 Task: Create a due date automation trigger when advanced on, on the tuesday before a card is due add dates due this month at 11:00 AM.
Action: Mouse moved to (1032, 77)
Screenshot: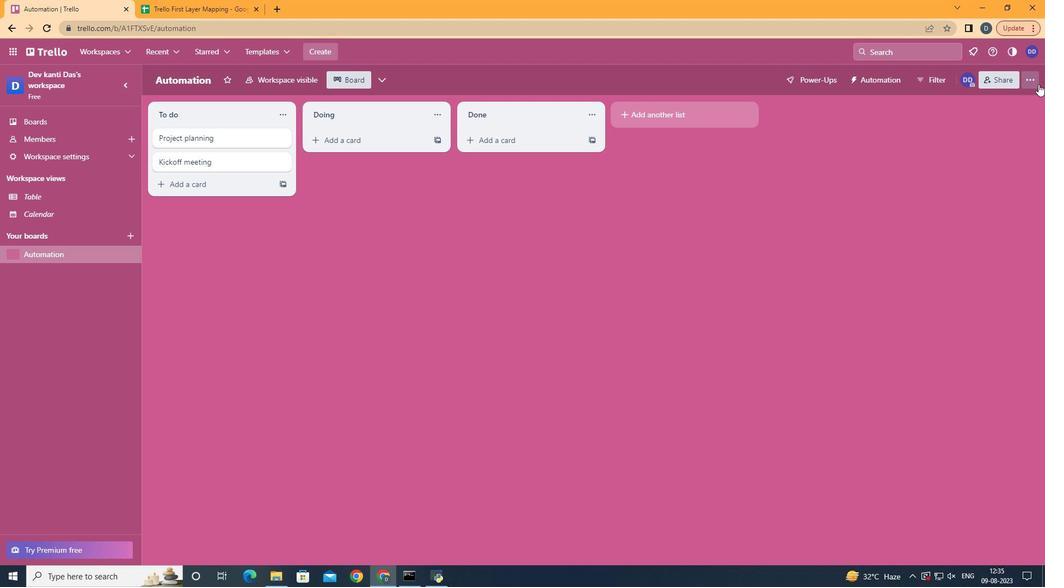 
Action: Mouse pressed left at (1032, 77)
Screenshot: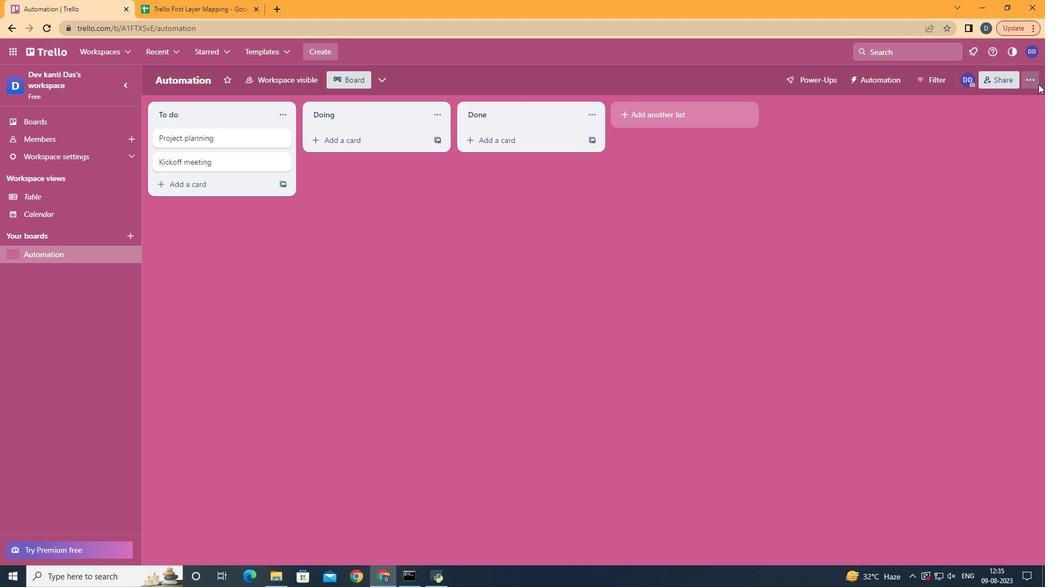 
Action: Mouse moved to (907, 234)
Screenshot: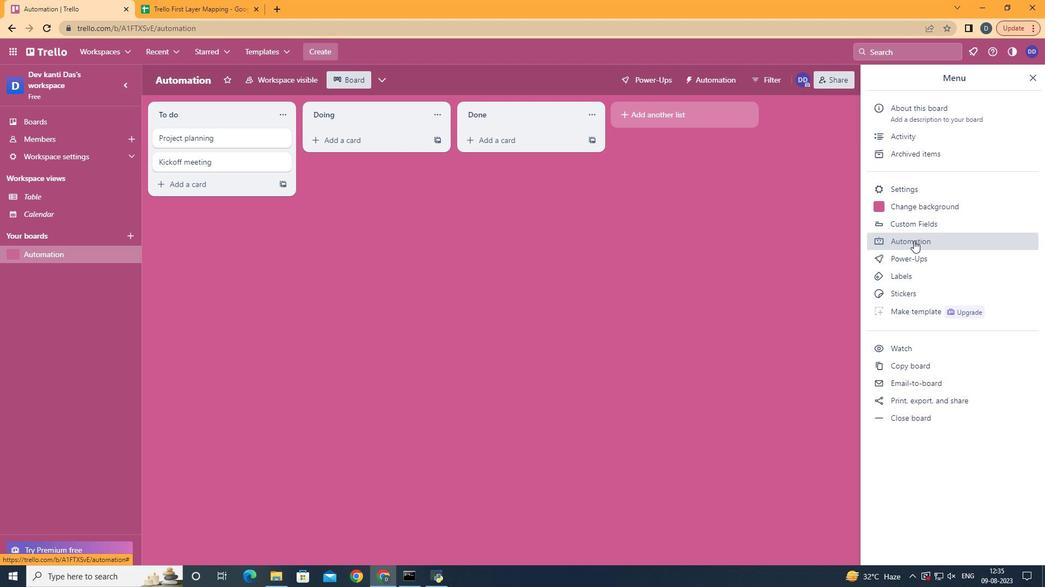 
Action: Mouse pressed left at (907, 234)
Screenshot: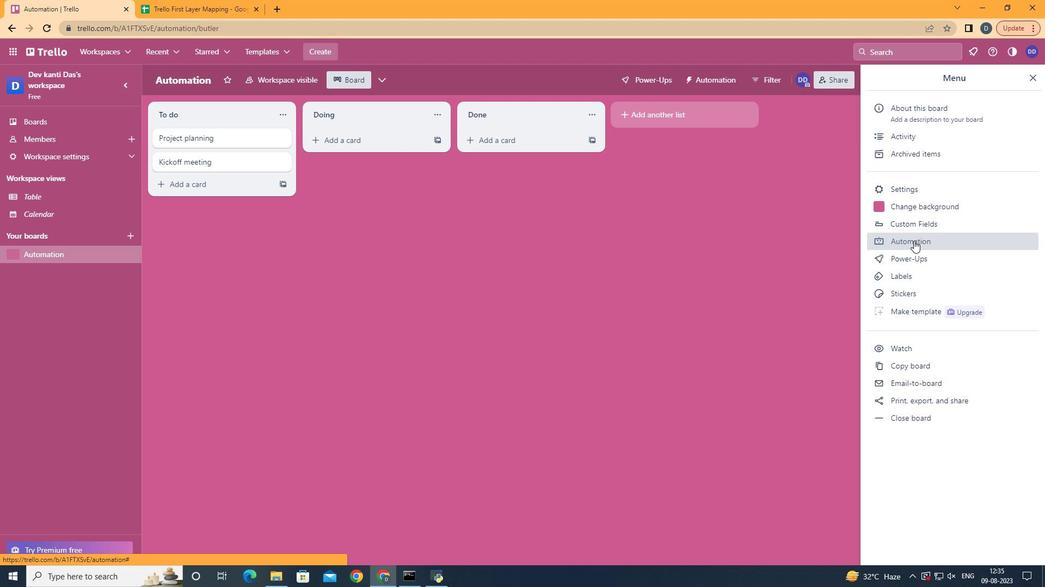 
Action: Mouse moved to (172, 210)
Screenshot: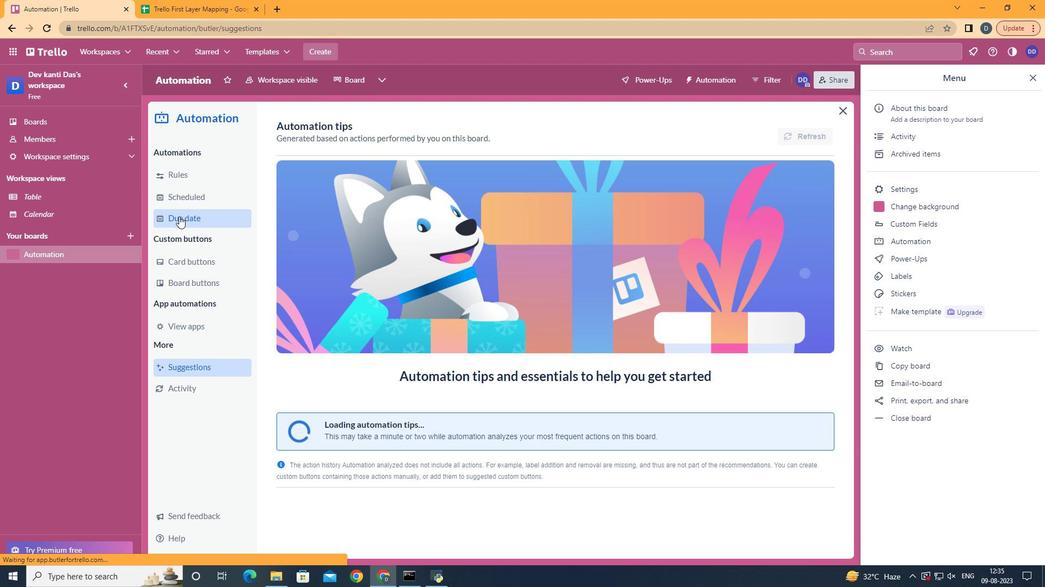 
Action: Mouse pressed left at (172, 210)
Screenshot: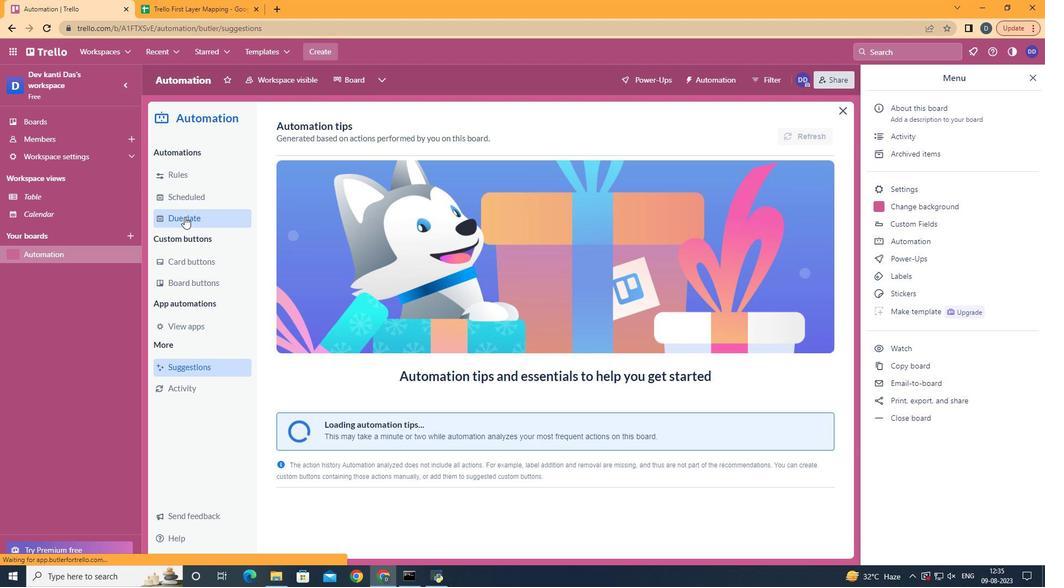 
Action: Mouse moved to (755, 120)
Screenshot: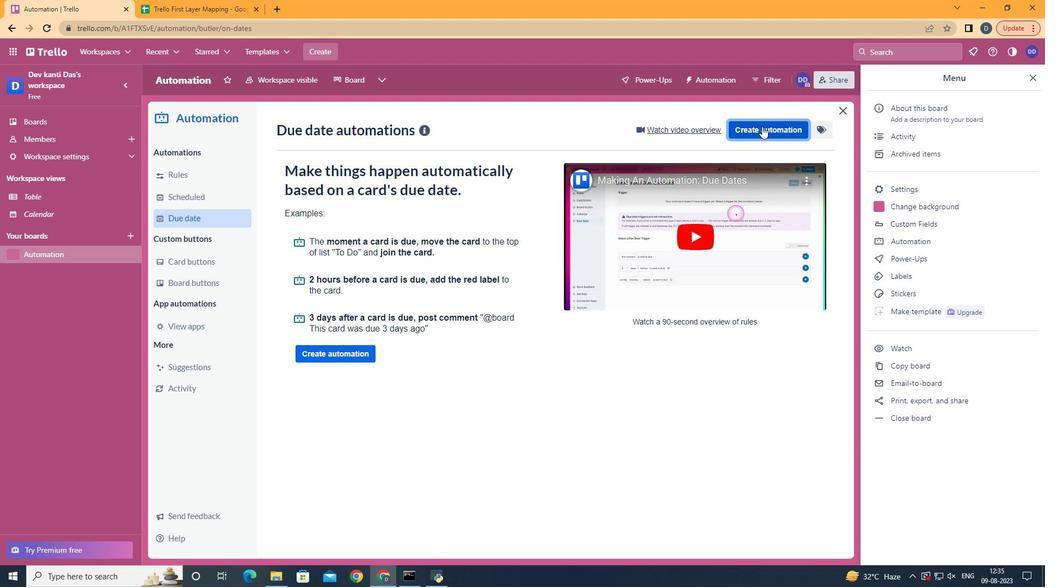 
Action: Mouse pressed left at (755, 120)
Screenshot: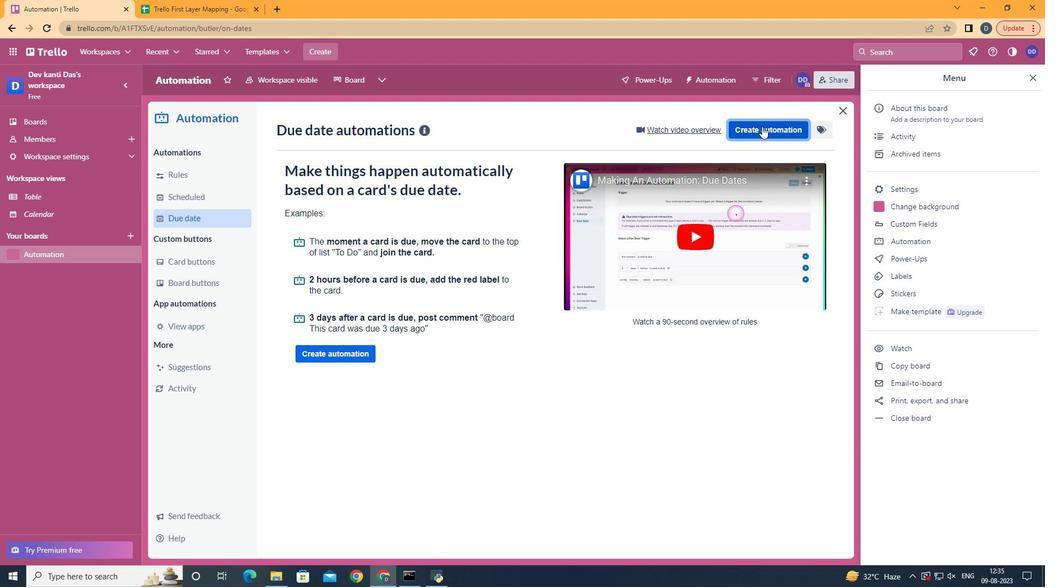 
Action: Mouse moved to (548, 234)
Screenshot: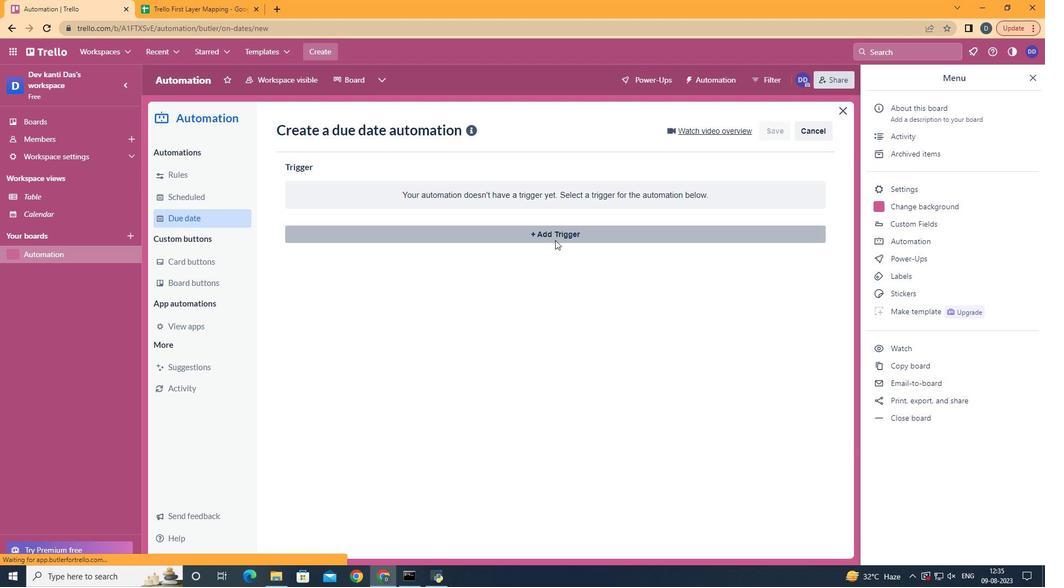 
Action: Mouse pressed left at (548, 234)
Screenshot: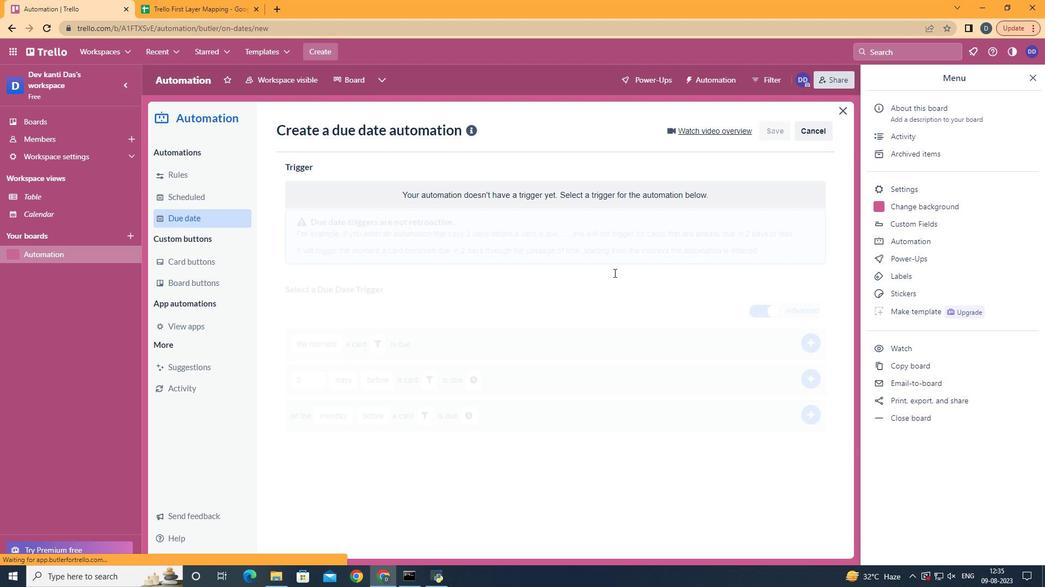 
Action: Mouse moved to (342, 302)
Screenshot: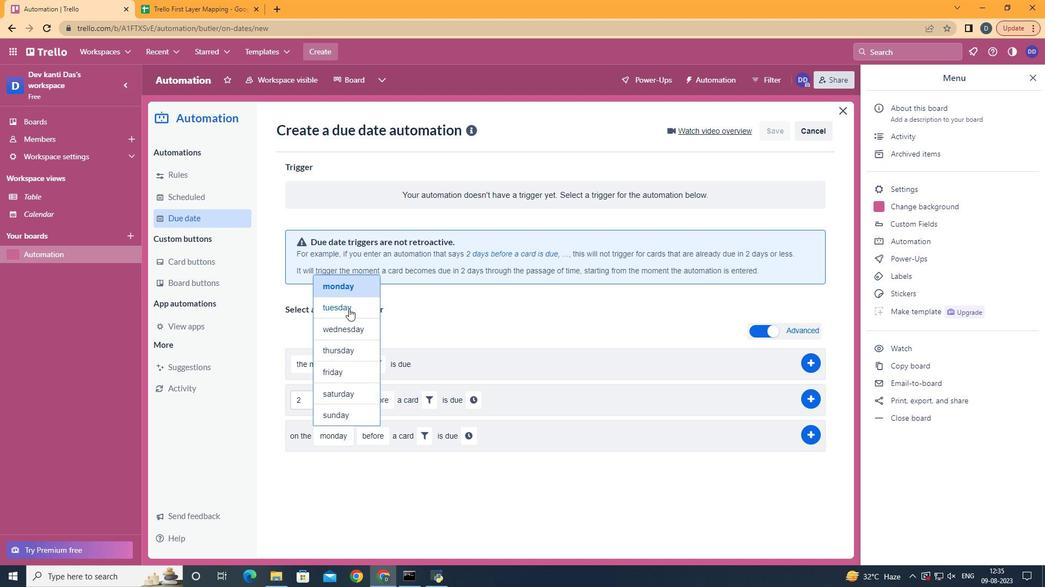 
Action: Mouse pressed left at (342, 302)
Screenshot: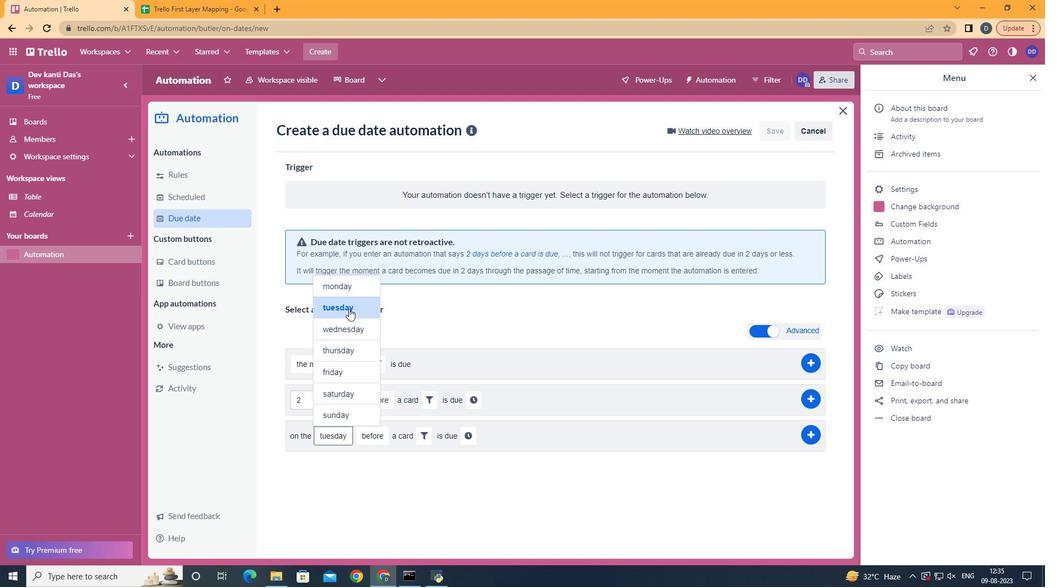
Action: Mouse moved to (378, 449)
Screenshot: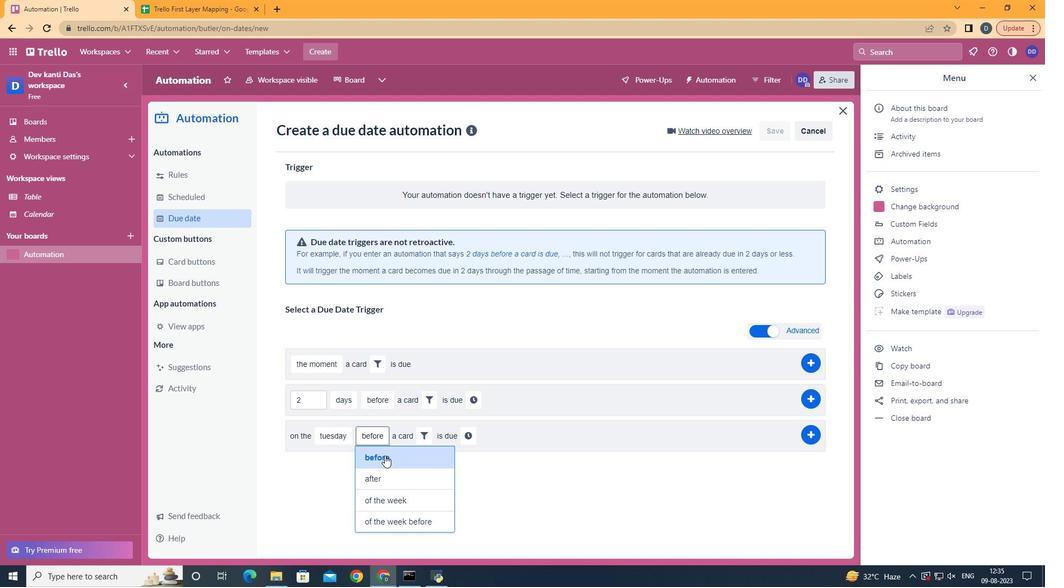 
Action: Mouse pressed left at (378, 449)
Screenshot: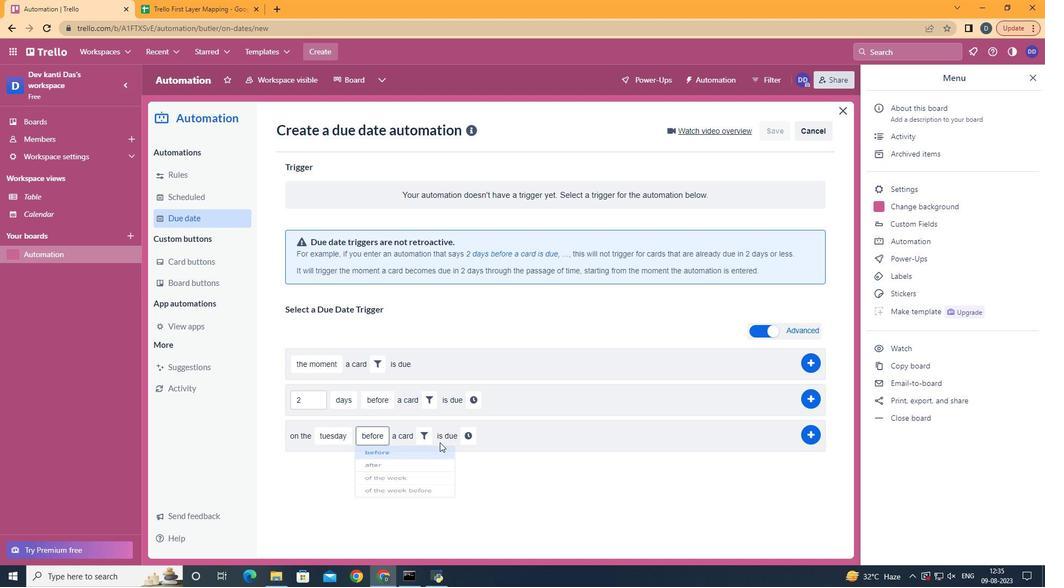 
Action: Mouse moved to (420, 431)
Screenshot: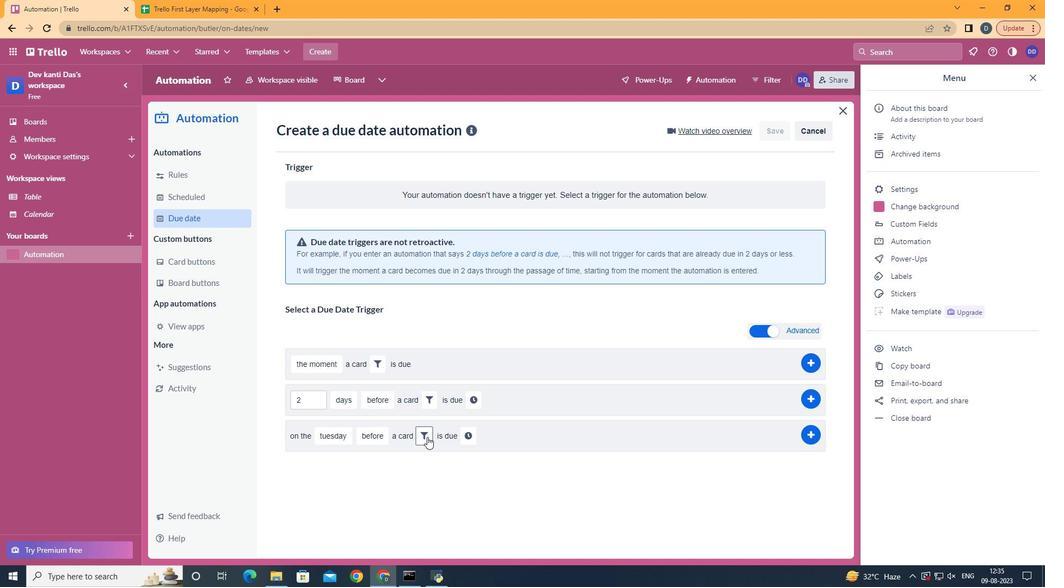 
Action: Mouse pressed left at (420, 431)
Screenshot: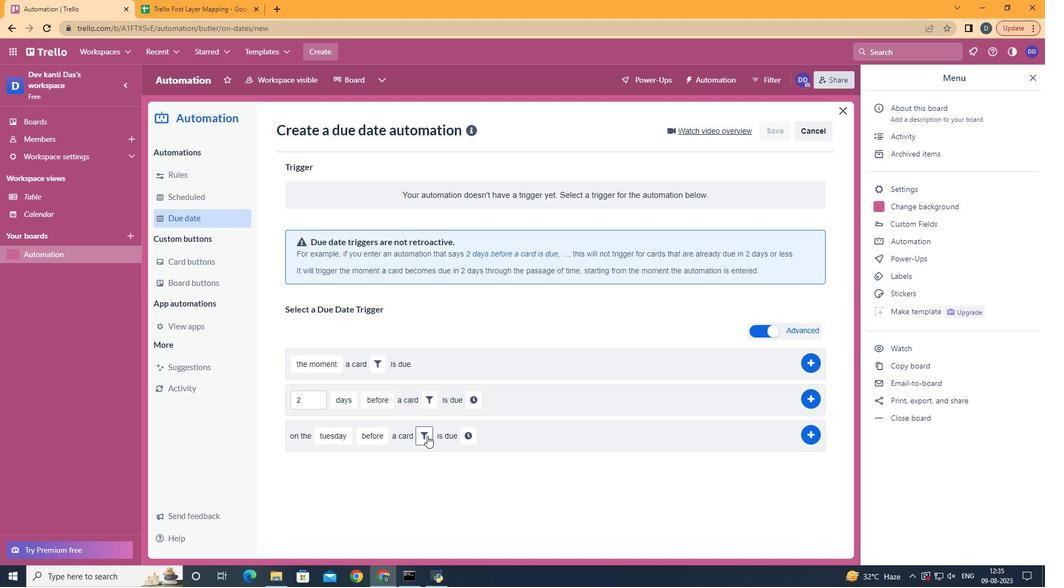 
Action: Mouse moved to (488, 463)
Screenshot: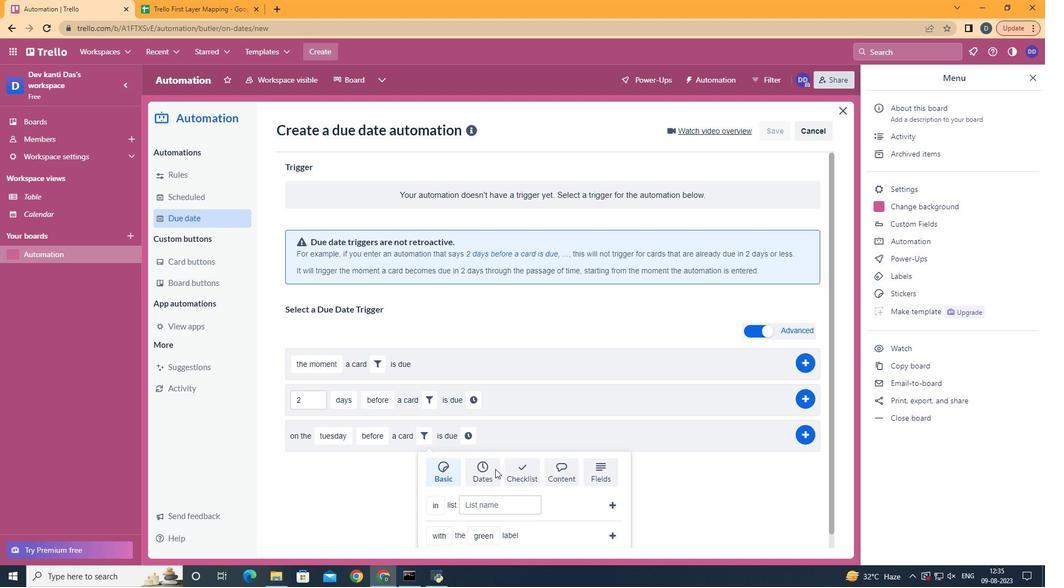 
Action: Mouse pressed left at (488, 463)
Screenshot: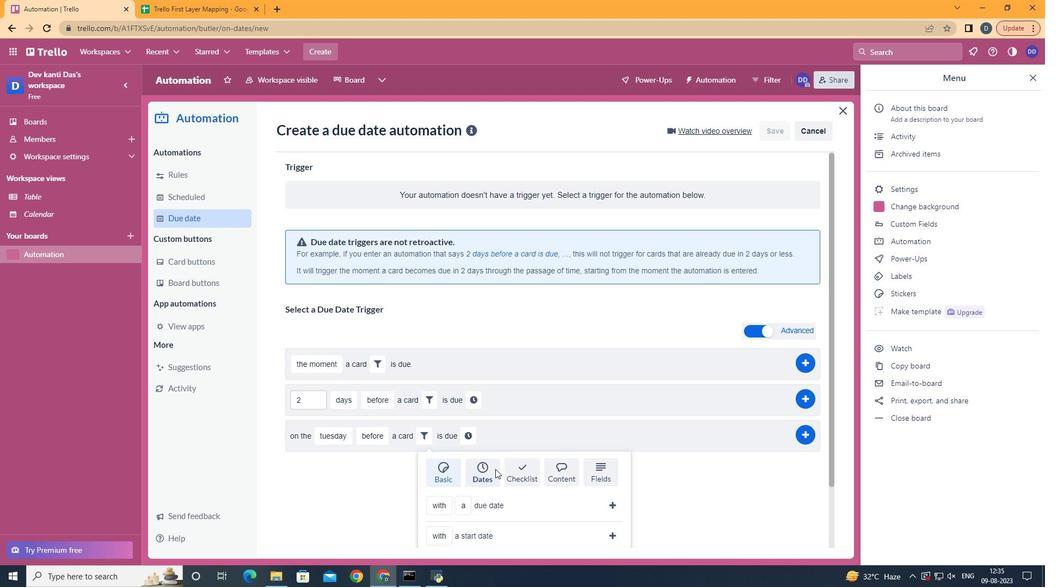 
Action: Mouse moved to (489, 463)
Screenshot: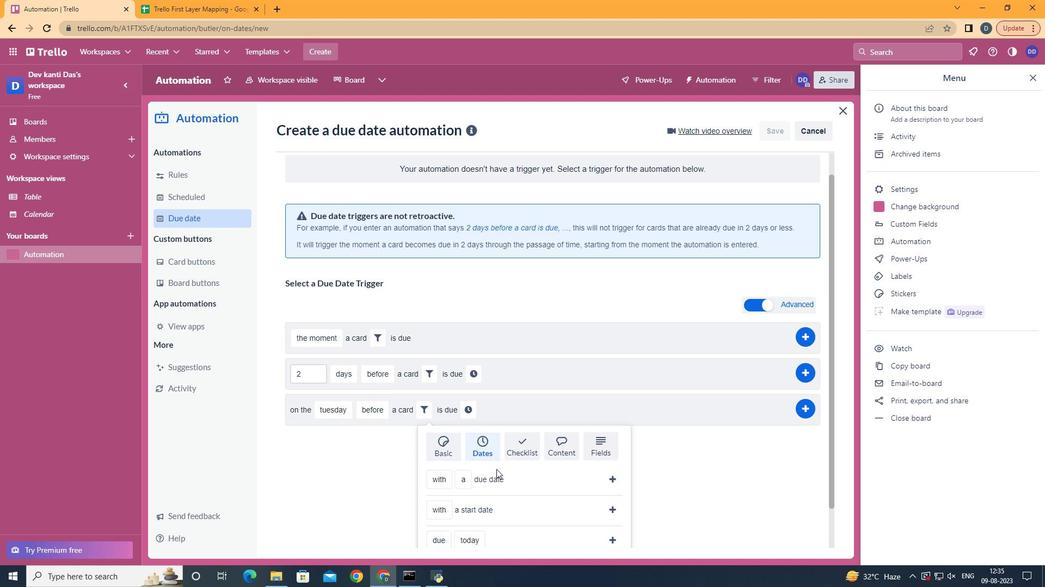 
Action: Mouse scrolled (489, 462) with delta (0, 0)
Screenshot: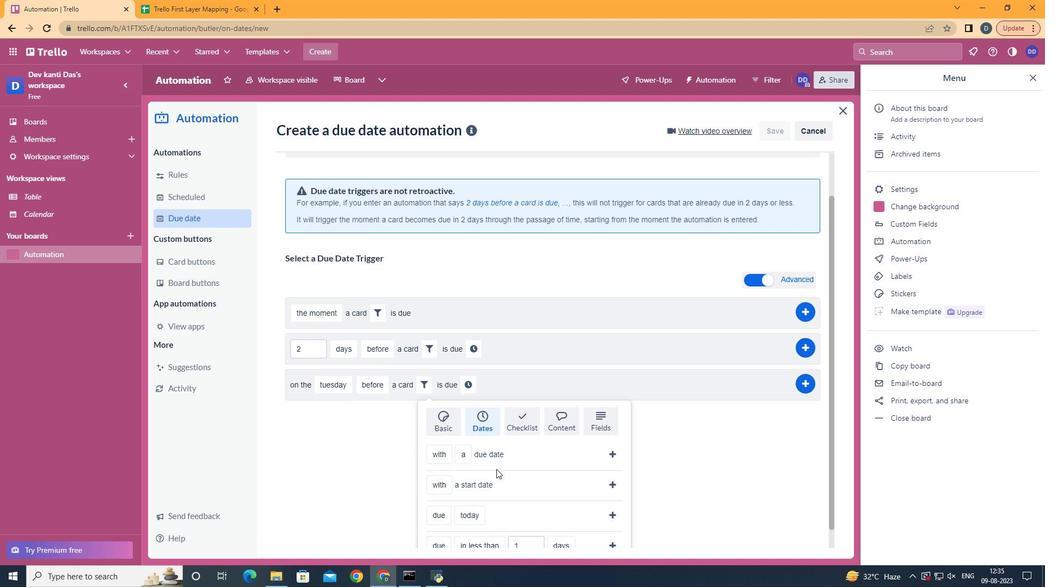 
Action: Mouse scrolled (489, 462) with delta (0, 0)
Screenshot: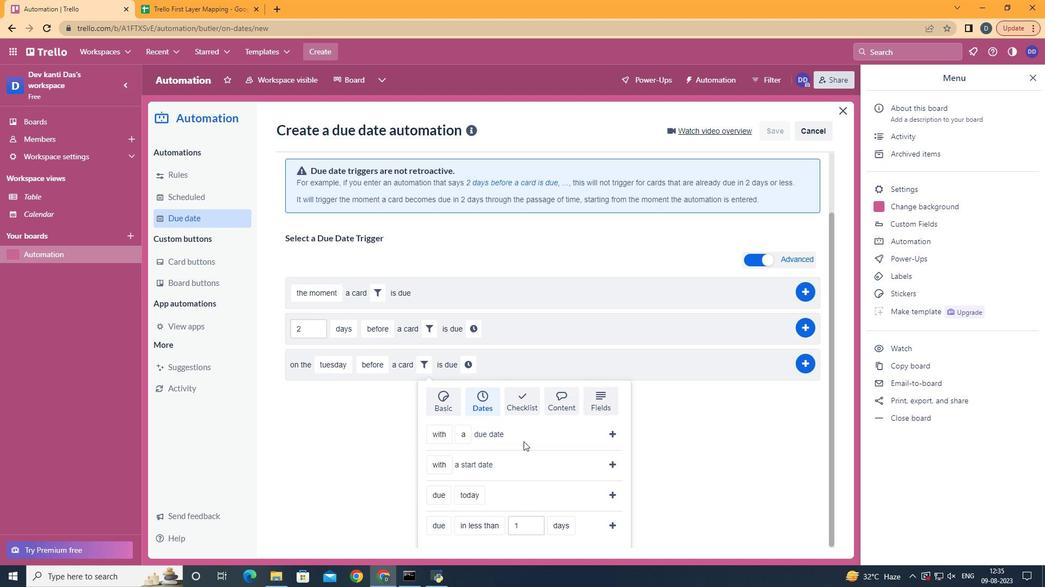 
Action: Mouse scrolled (489, 462) with delta (0, 0)
Screenshot: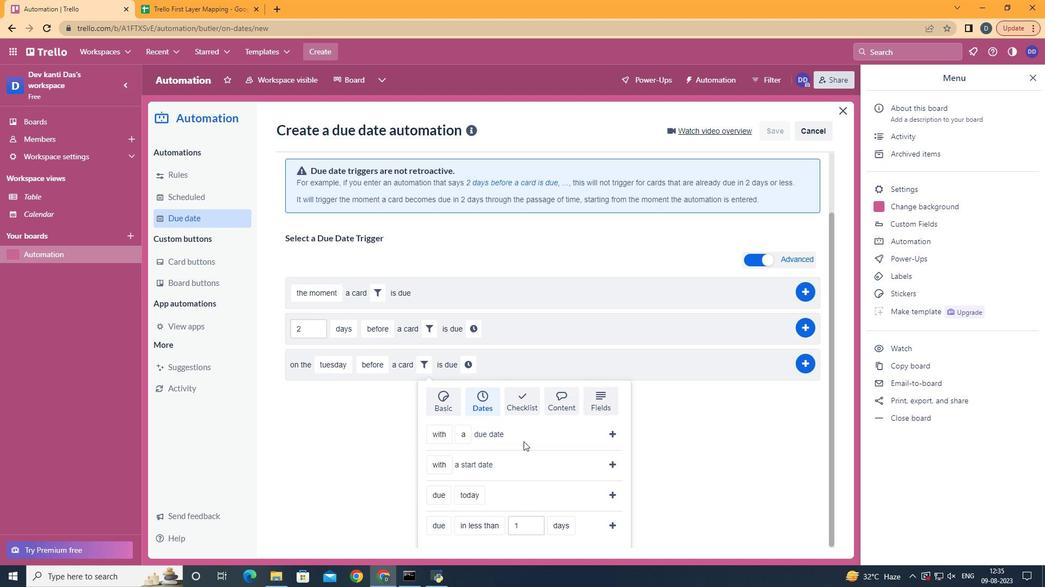 
Action: Mouse scrolled (489, 462) with delta (0, 0)
Screenshot: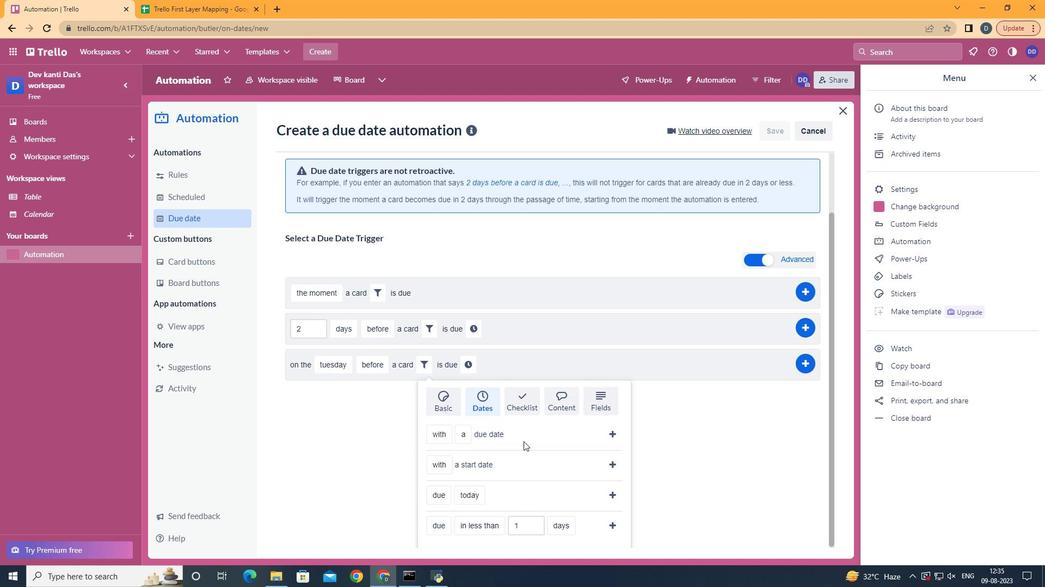 
Action: Mouse moved to (448, 406)
Screenshot: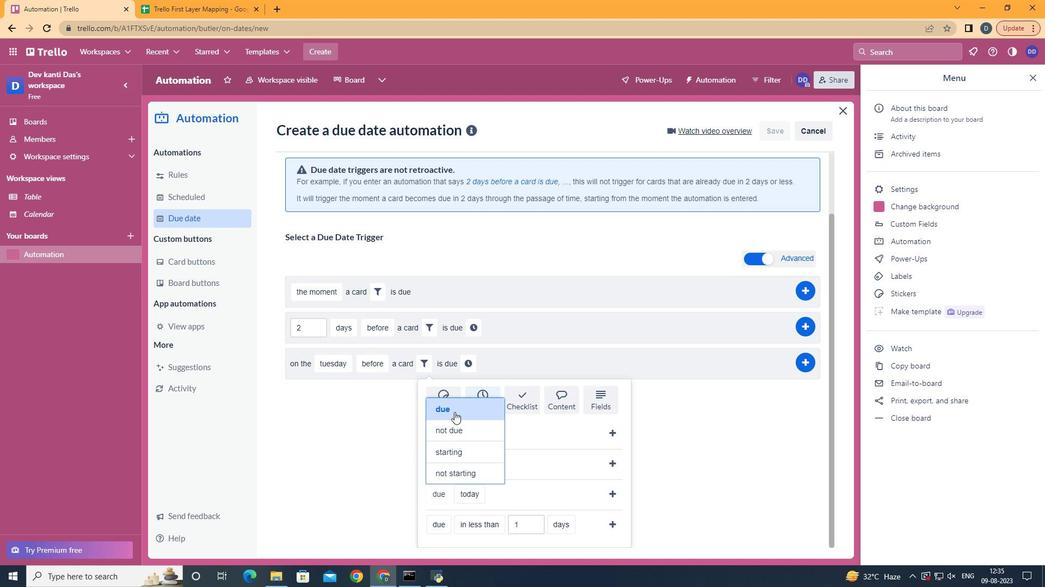 
Action: Mouse pressed left at (448, 406)
Screenshot: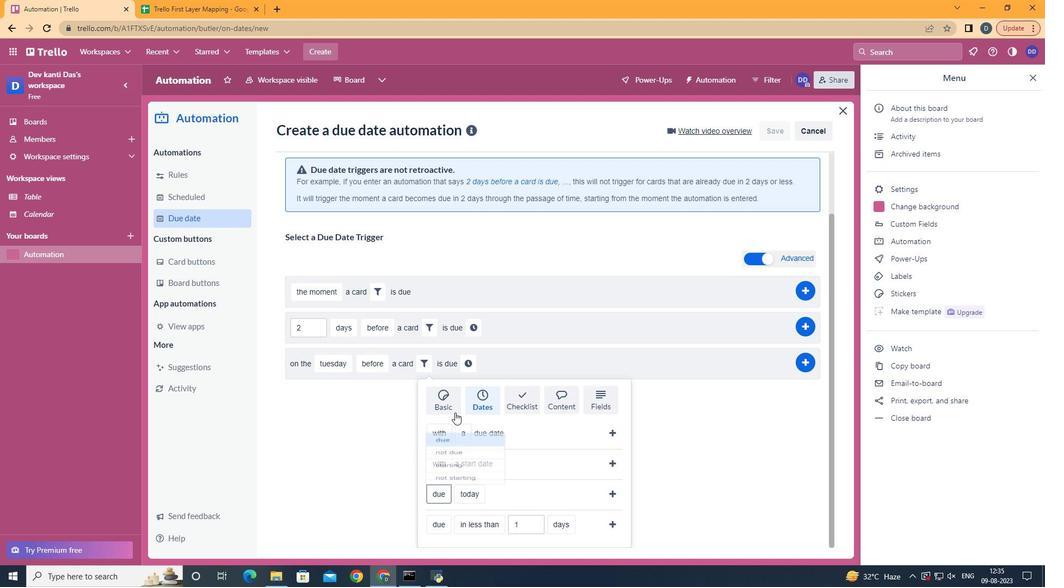 
Action: Mouse moved to (486, 443)
Screenshot: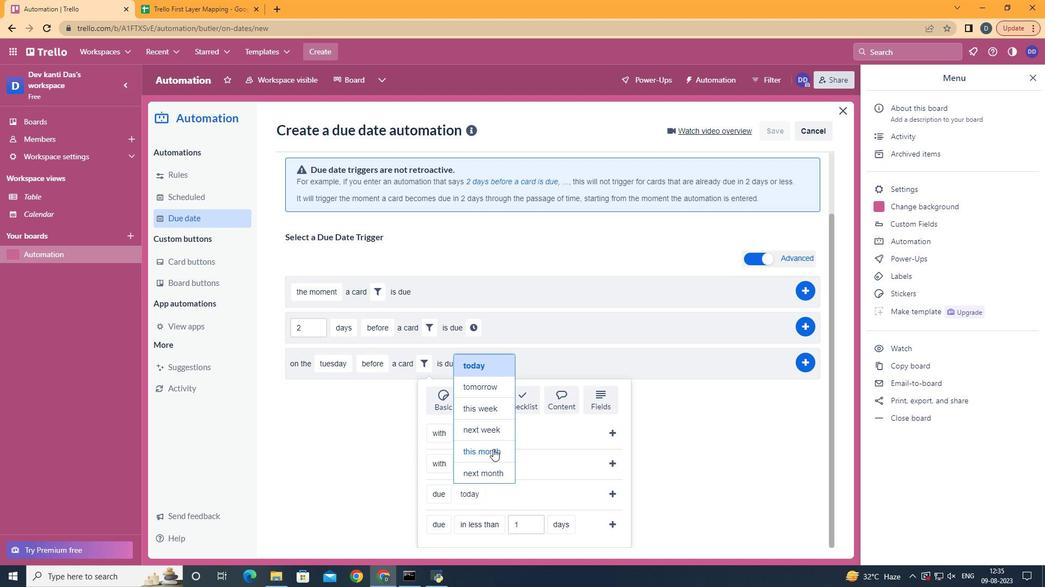 
Action: Mouse pressed left at (486, 443)
Screenshot: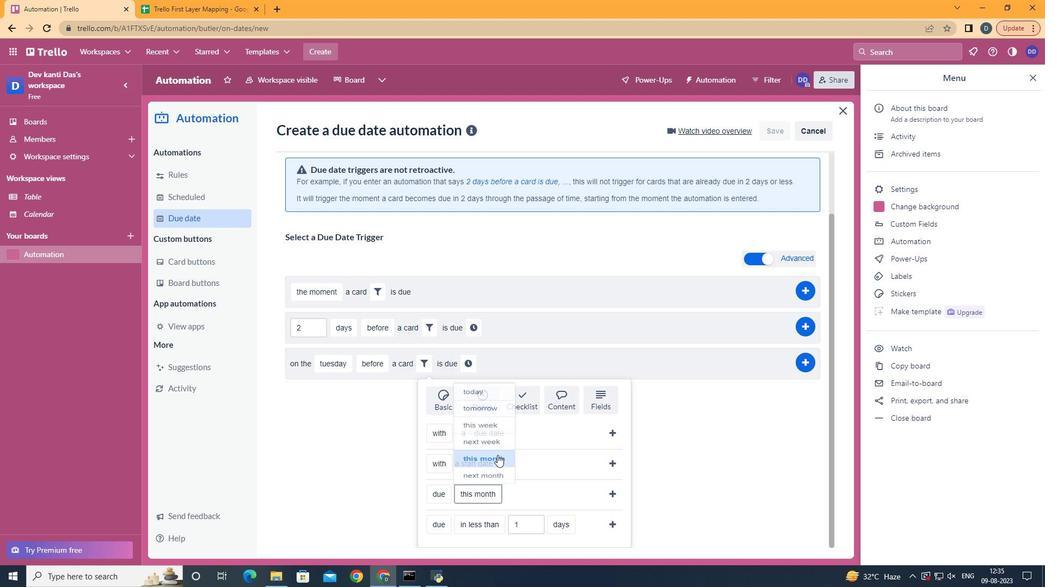 
Action: Mouse moved to (607, 486)
Screenshot: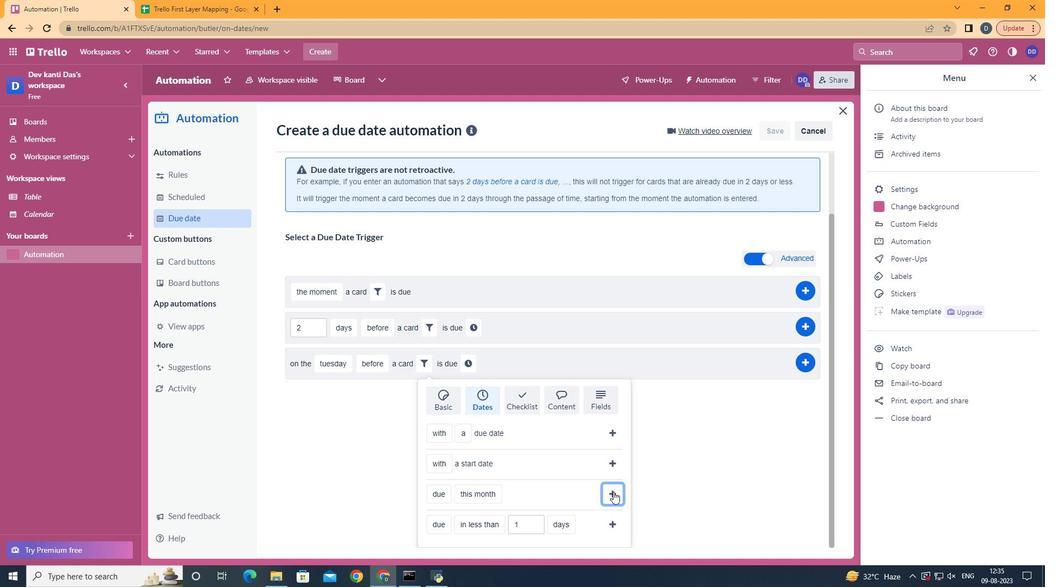 
Action: Mouse pressed left at (607, 486)
Screenshot: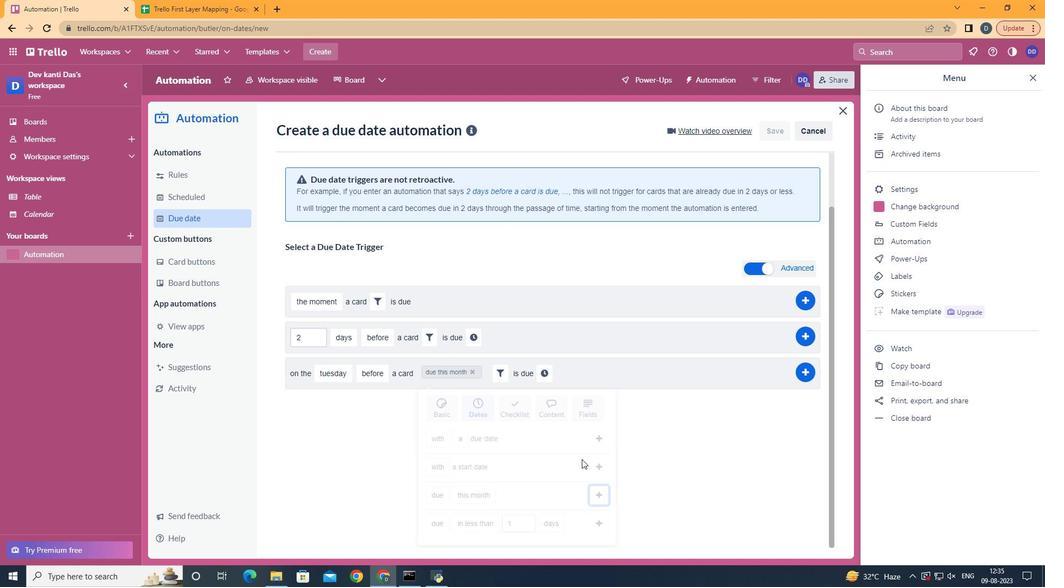 
Action: Mouse moved to (542, 428)
Screenshot: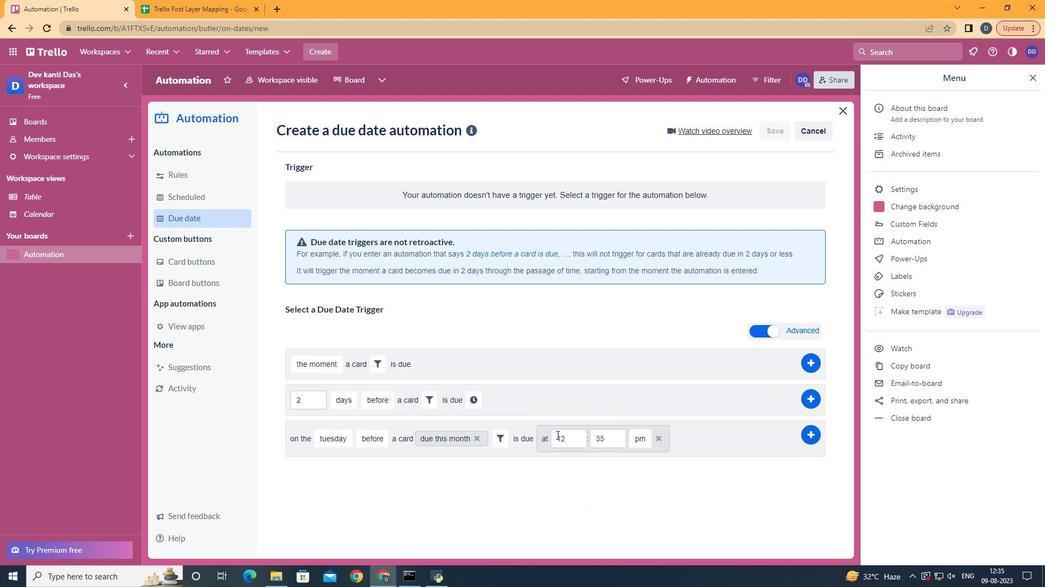 
Action: Mouse pressed left at (542, 428)
Screenshot: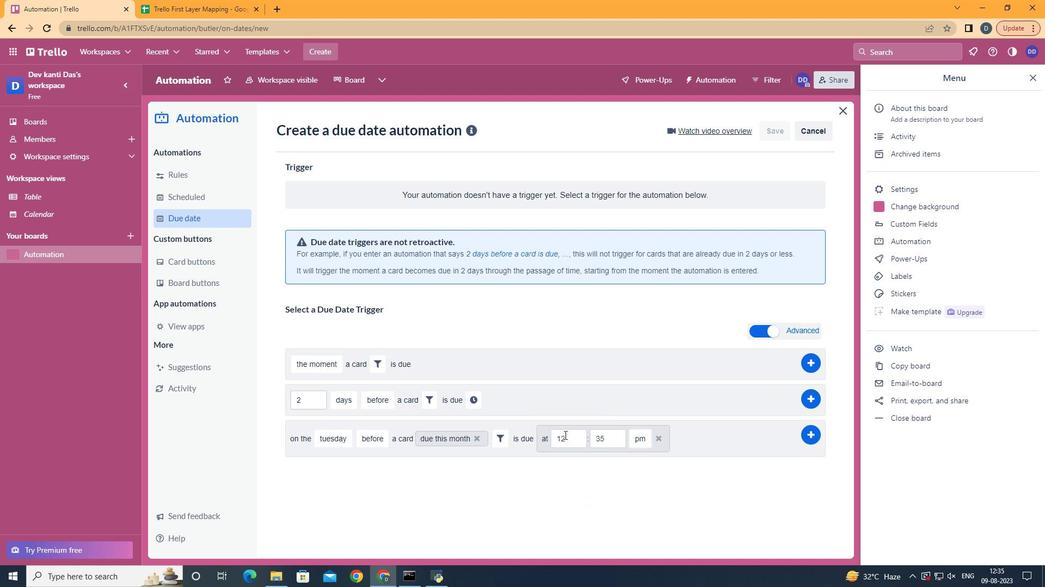 
Action: Mouse moved to (562, 430)
Screenshot: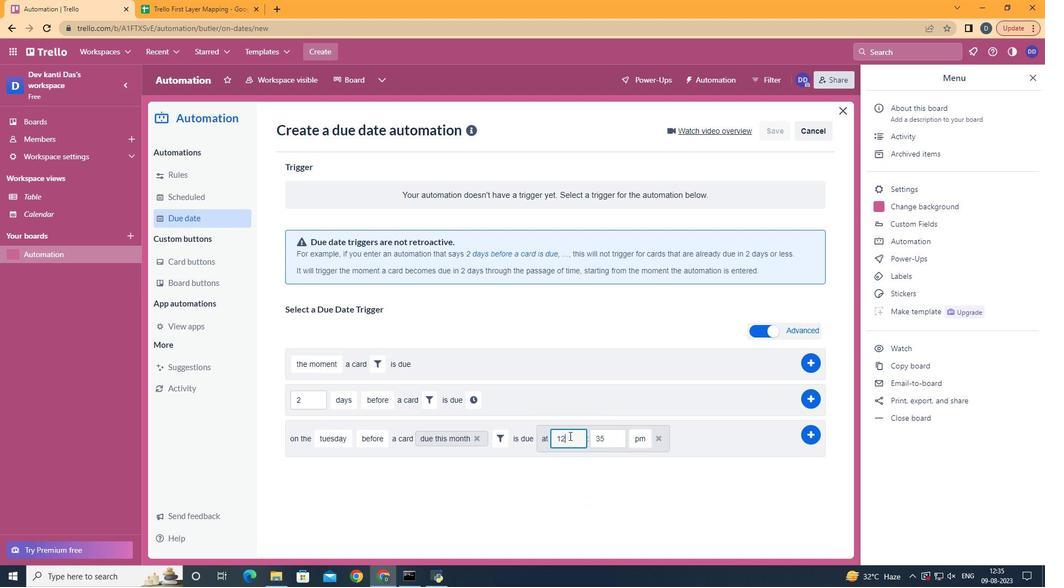 
Action: Mouse pressed left at (562, 430)
Screenshot: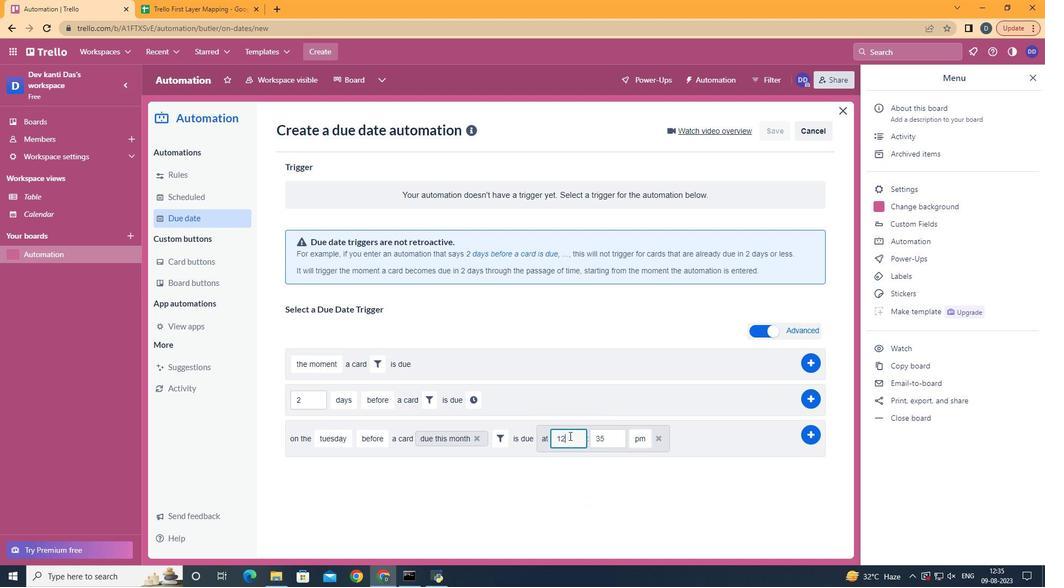 
Action: Mouse moved to (562, 429)
Screenshot: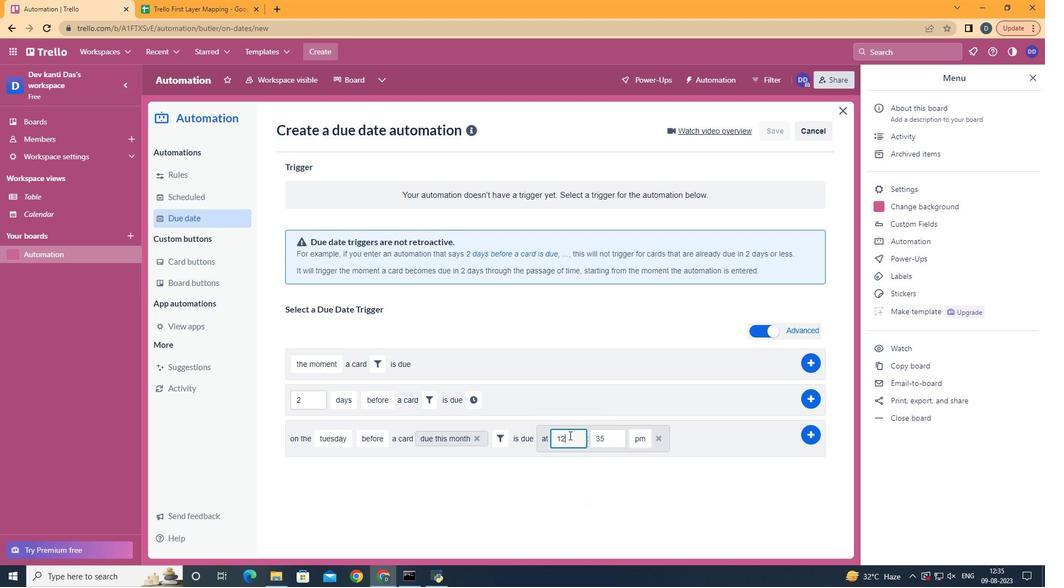 
Action: Key pressed <Key.backspace>1
Screenshot: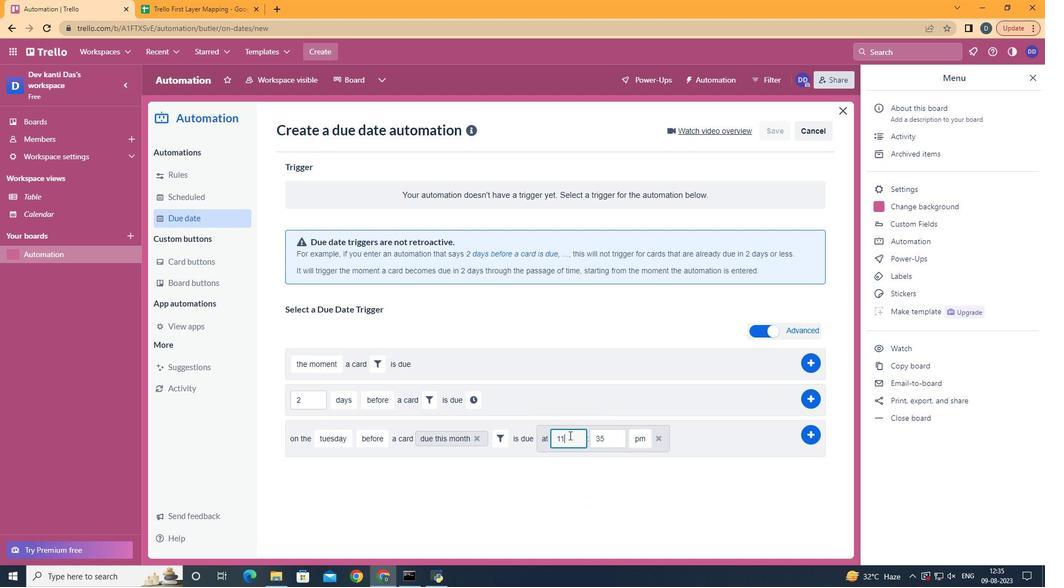 
Action: Mouse moved to (605, 425)
Screenshot: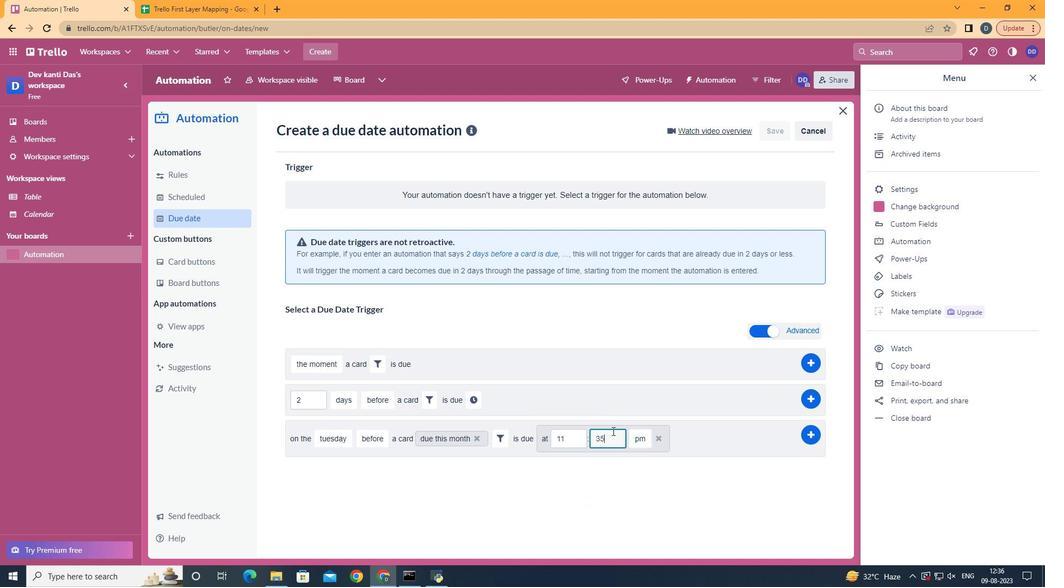 
Action: Mouse pressed left at (605, 425)
Screenshot: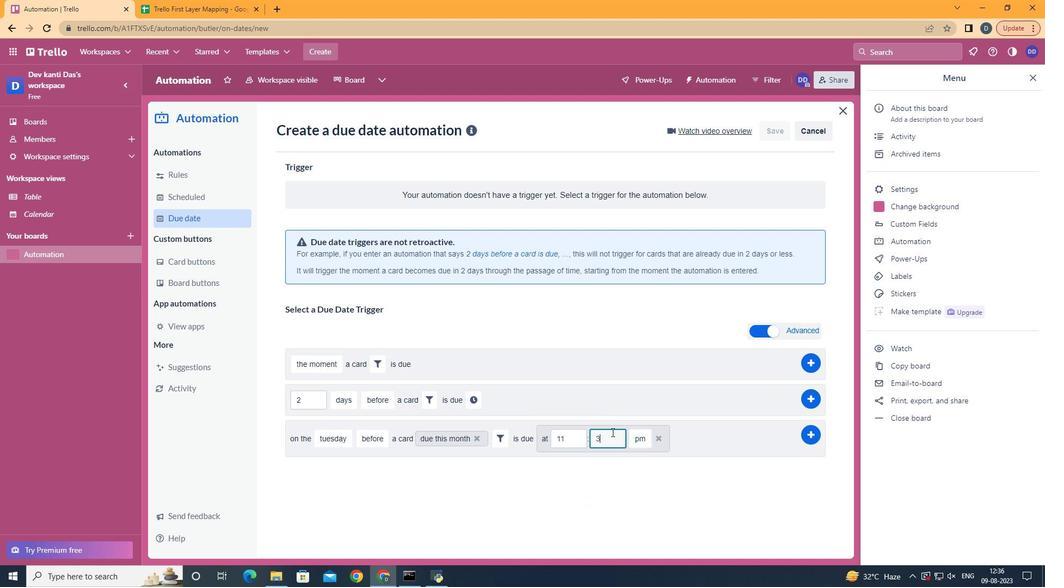 
Action: Key pressed <Key.backspace>
Screenshot: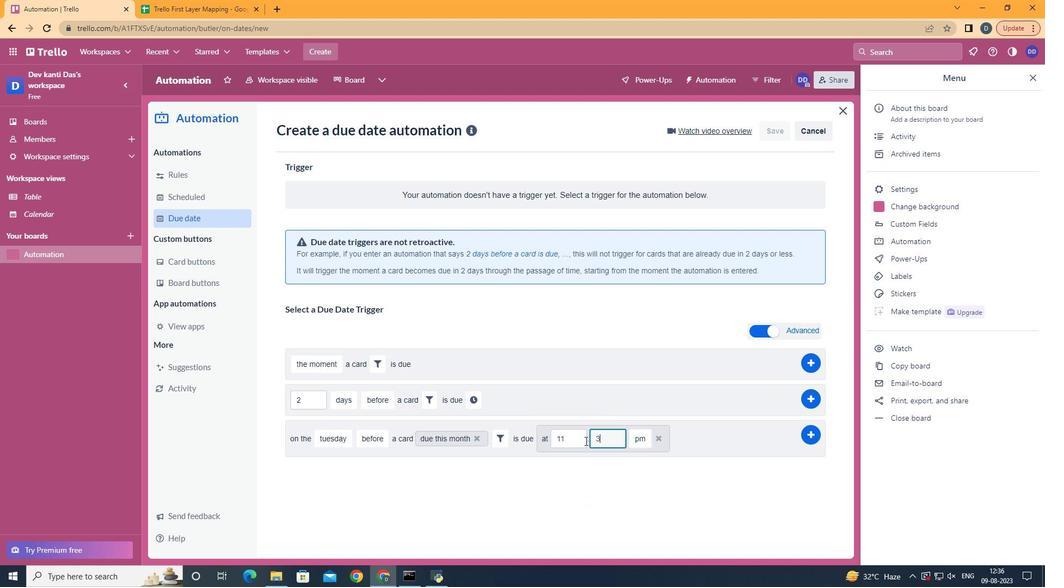 
Action: Mouse moved to (578, 434)
Screenshot: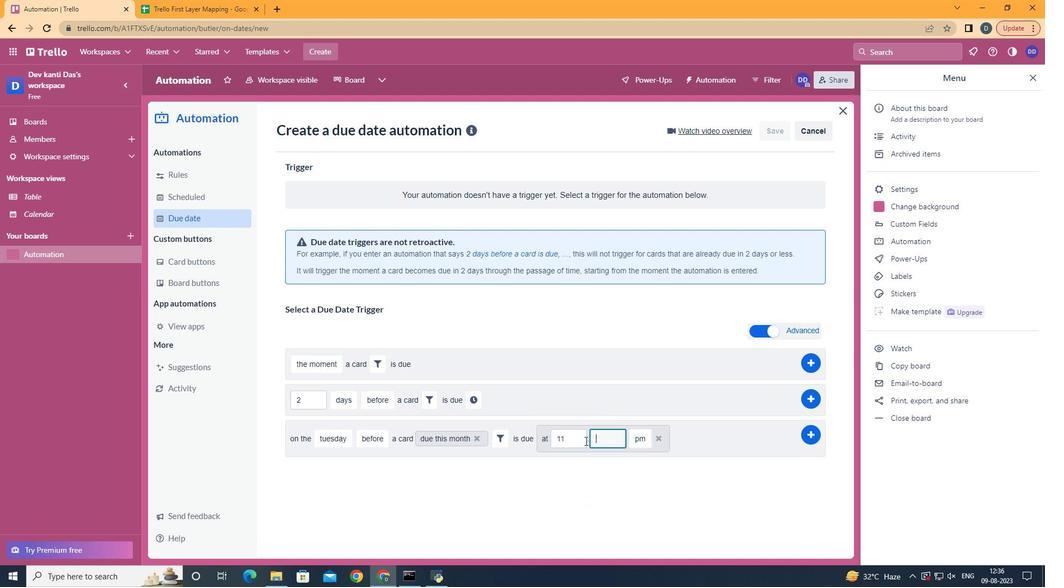 
Action: Key pressed <Key.backspace>00
Screenshot: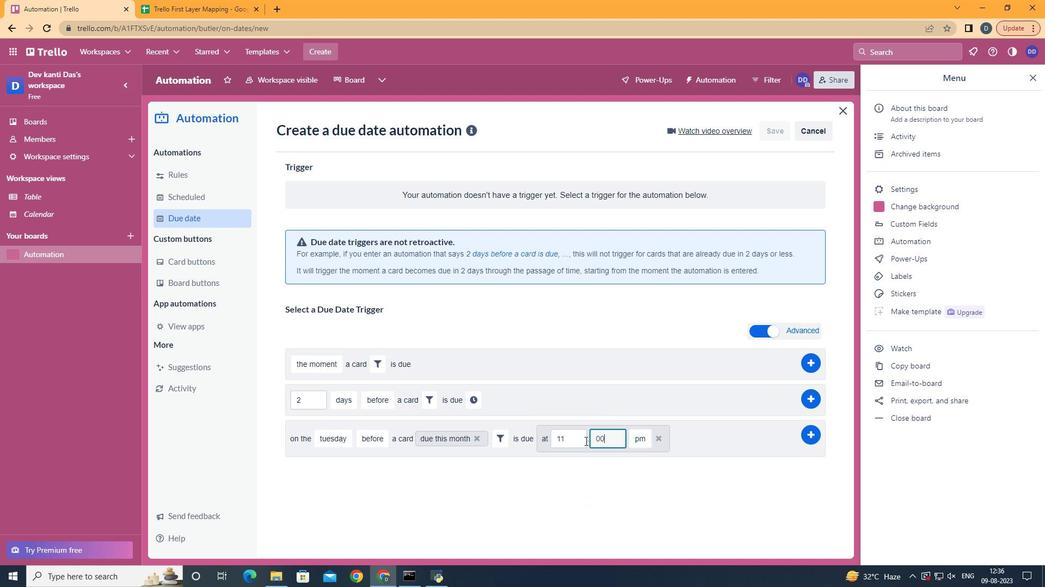 
Action: Mouse moved to (638, 446)
Screenshot: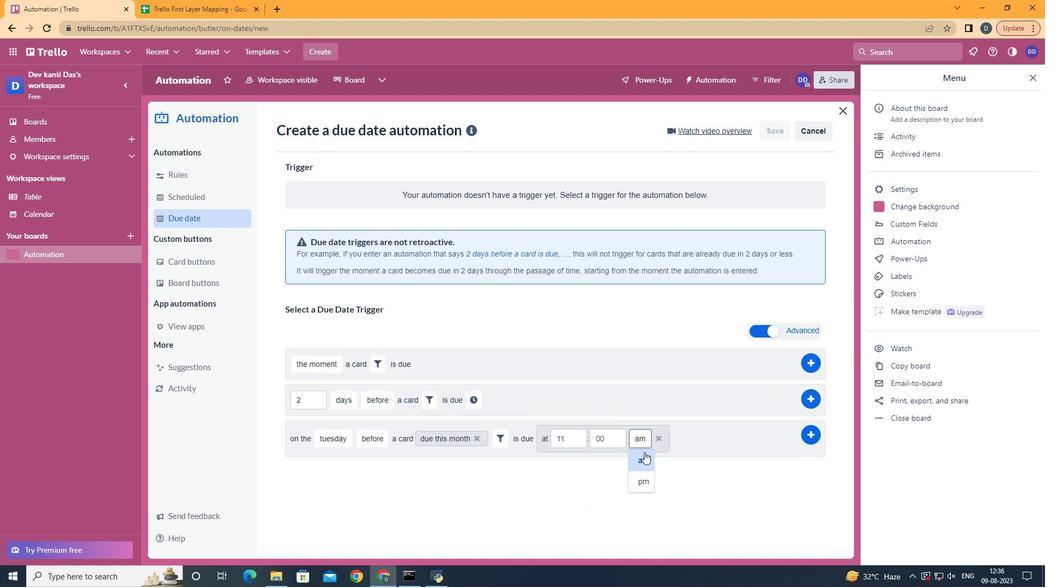 
Action: Mouse pressed left at (638, 446)
Screenshot: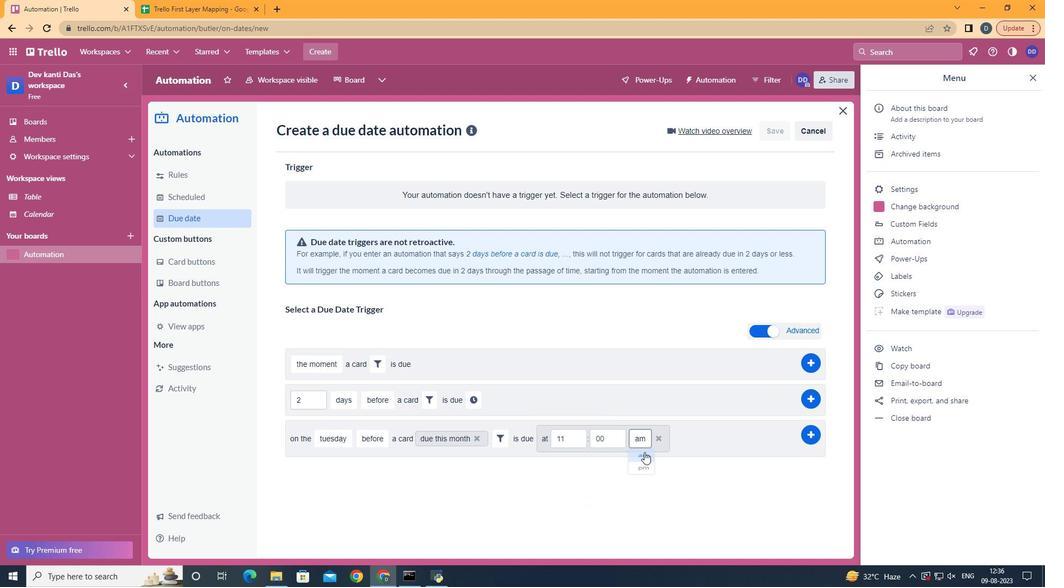 
Action: Mouse moved to (802, 433)
Screenshot: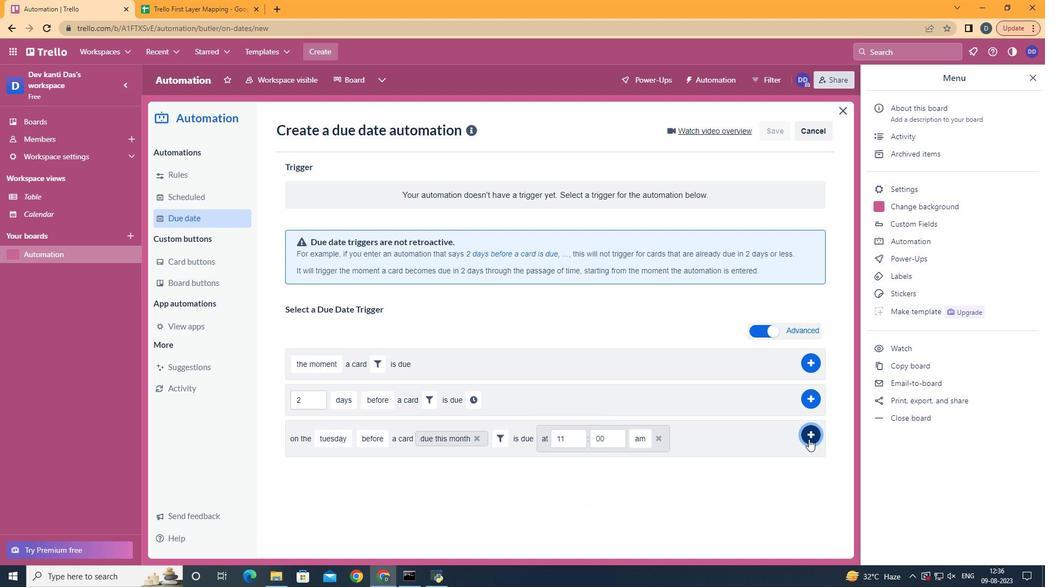 
Action: Mouse pressed left at (802, 433)
Screenshot: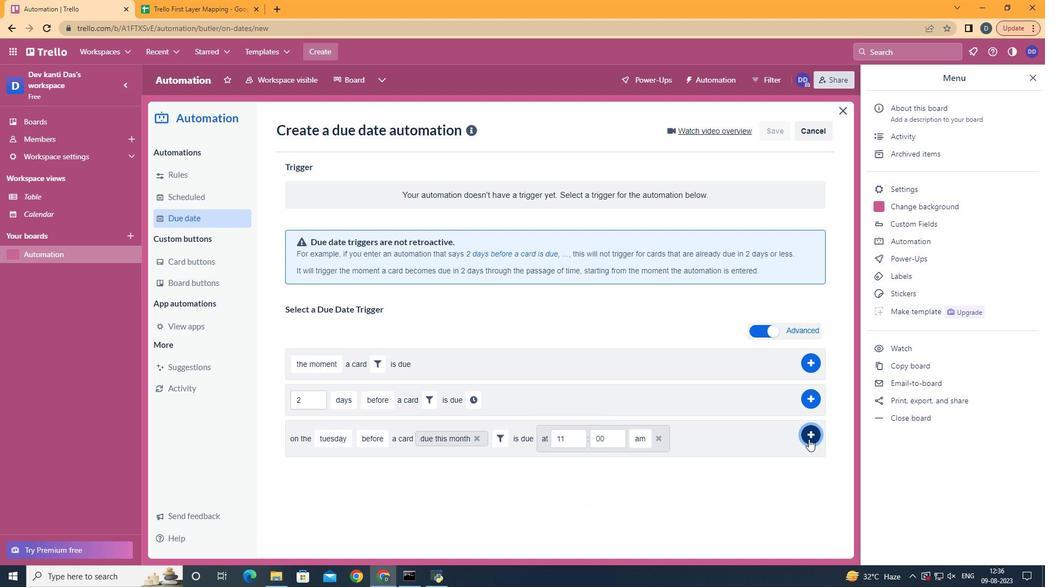 
Action: Mouse moved to (609, 231)
Screenshot: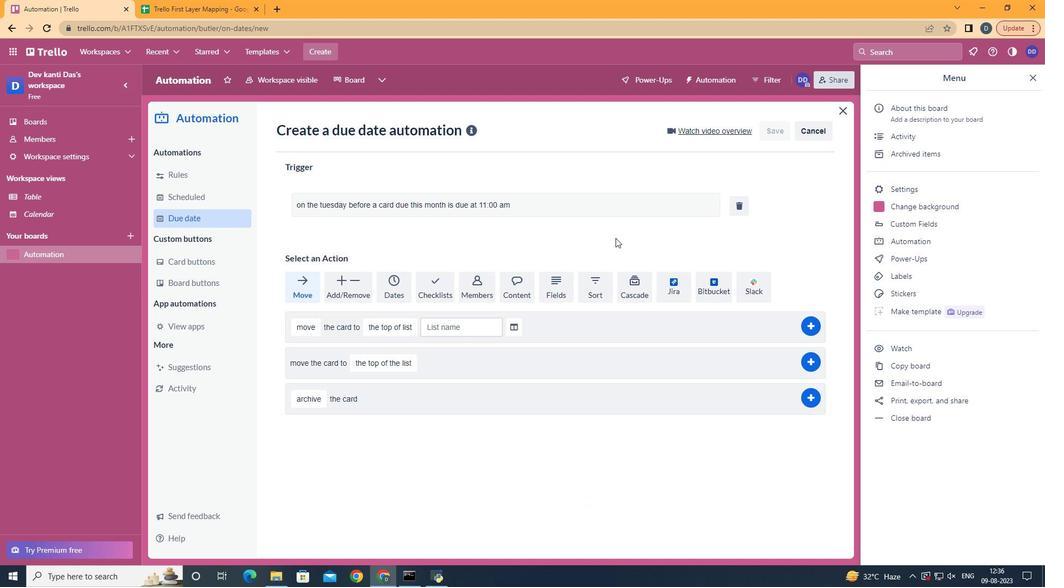 
